 Task: Change font style of subtitle "last year" to comic sans MS font.
Action: Mouse pressed left at (42, 267)
Screenshot: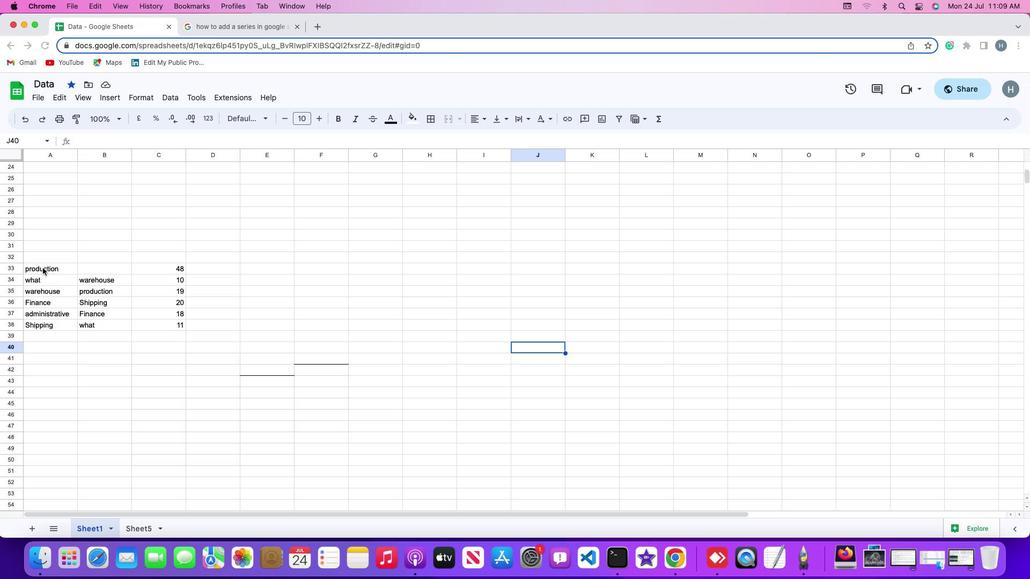 
Action: Mouse pressed left at (42, 267)
Screenshot: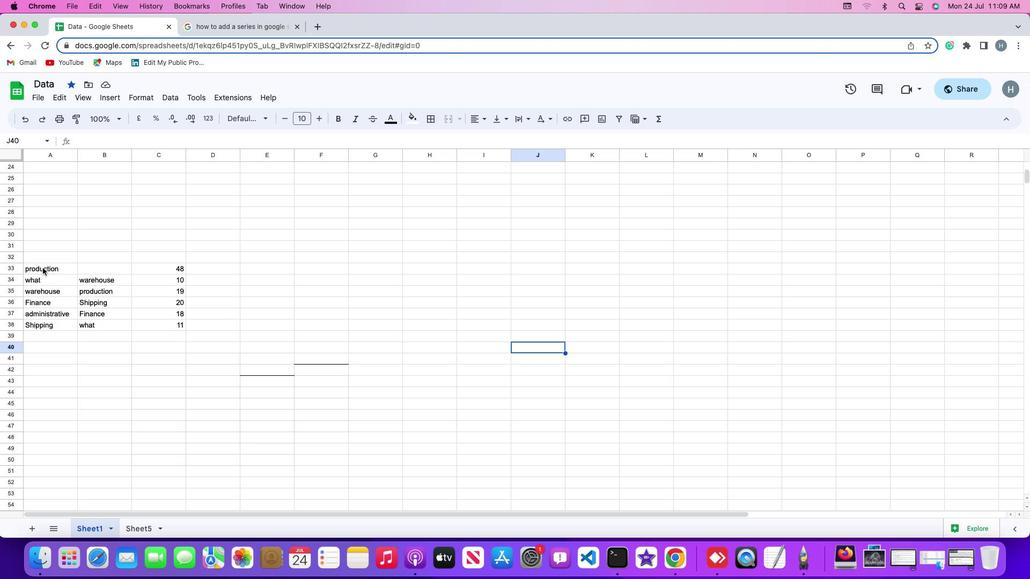 
Action: Mouse moved to (110, 97)
Screenshot: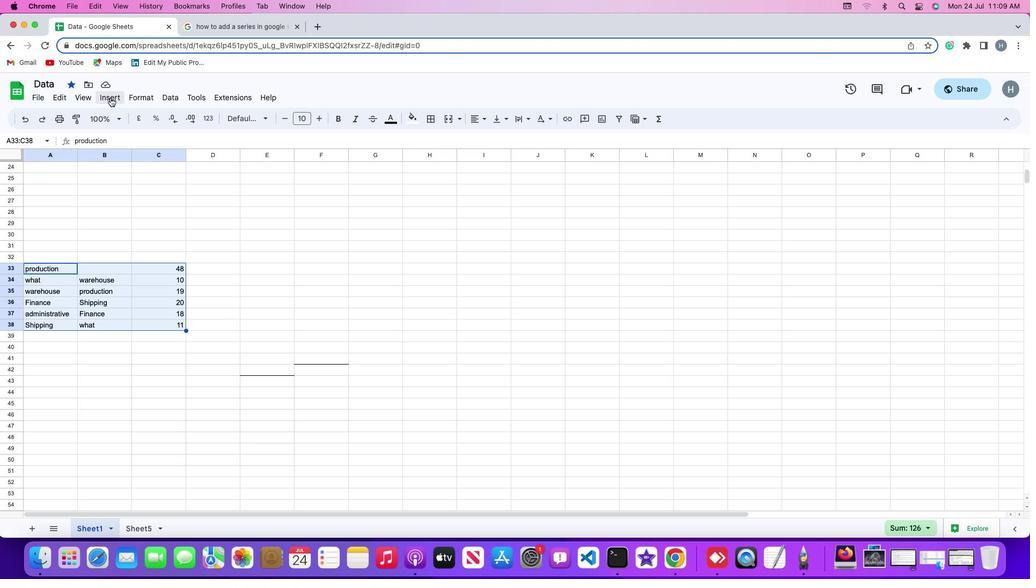 
Action: Mouse pressed left at (110, 97)
Screenshot: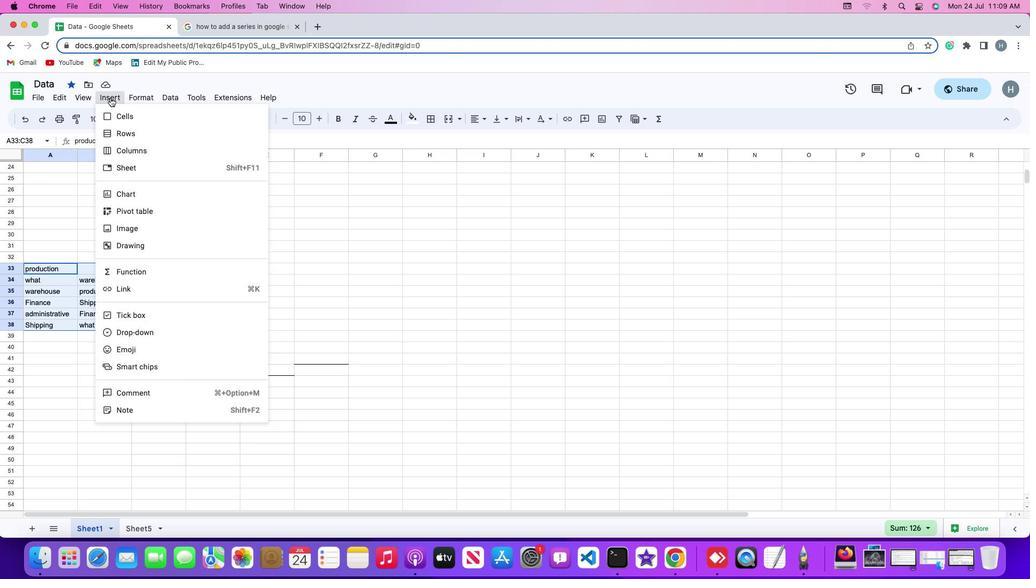 
Action: Mouse moved to (148, 192)
Screenshot: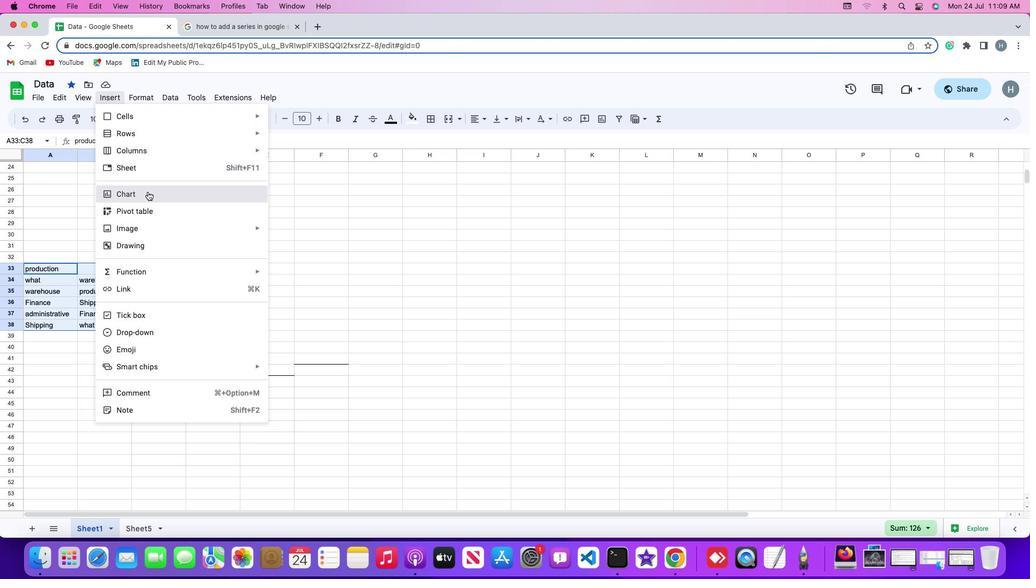 
Action: Mouse pressed left at (148, 192)
Screenshot: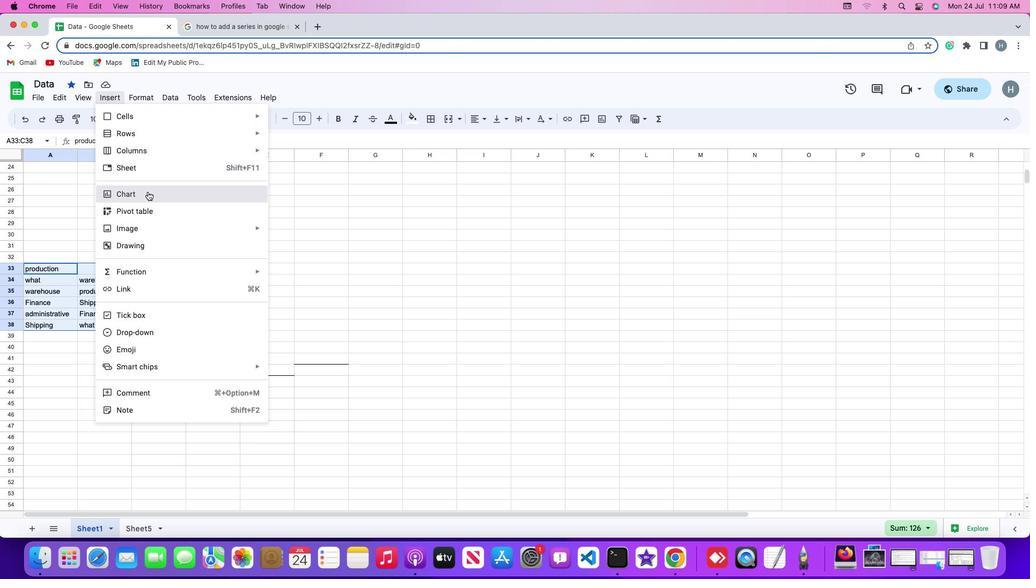 
Action: Mouse moved to (975, 149)
Screenshot: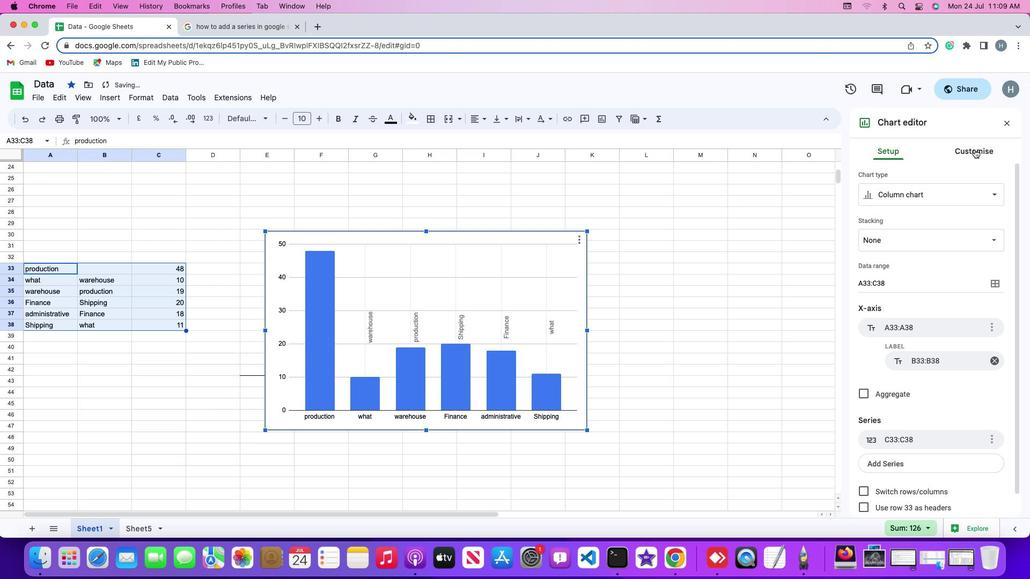 
Action: Mouse pressed left at (975, 149)
Screenshot: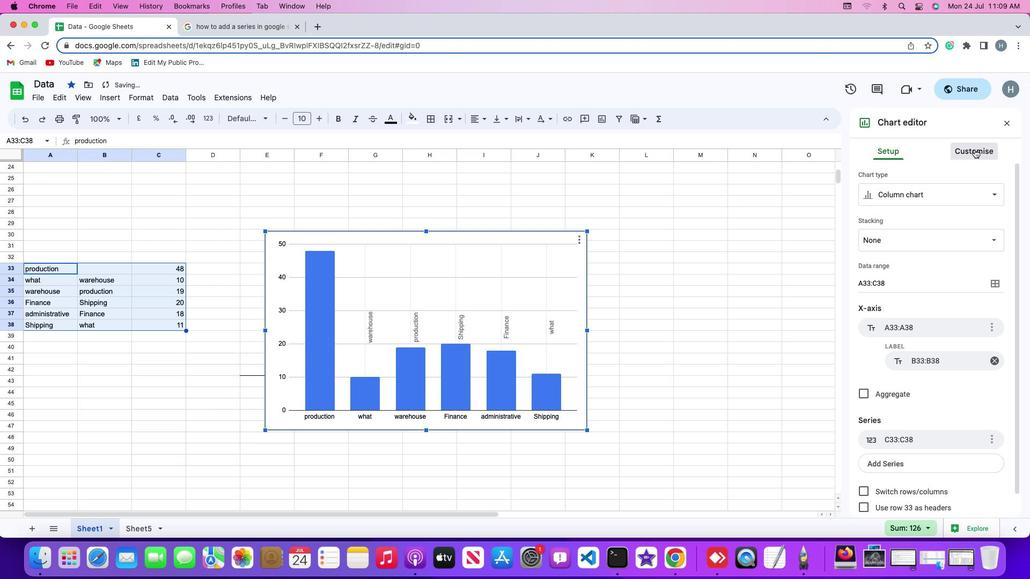 
Action: Mouse moved to (914, 207)
Screenshot: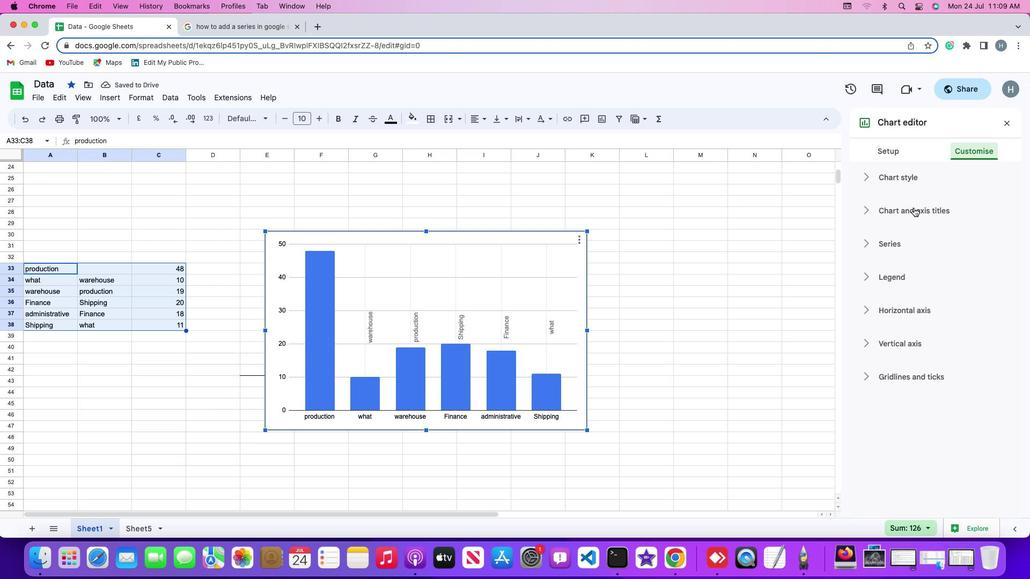 
Action: Mouse pressed left at (914, 207)
Screenshot: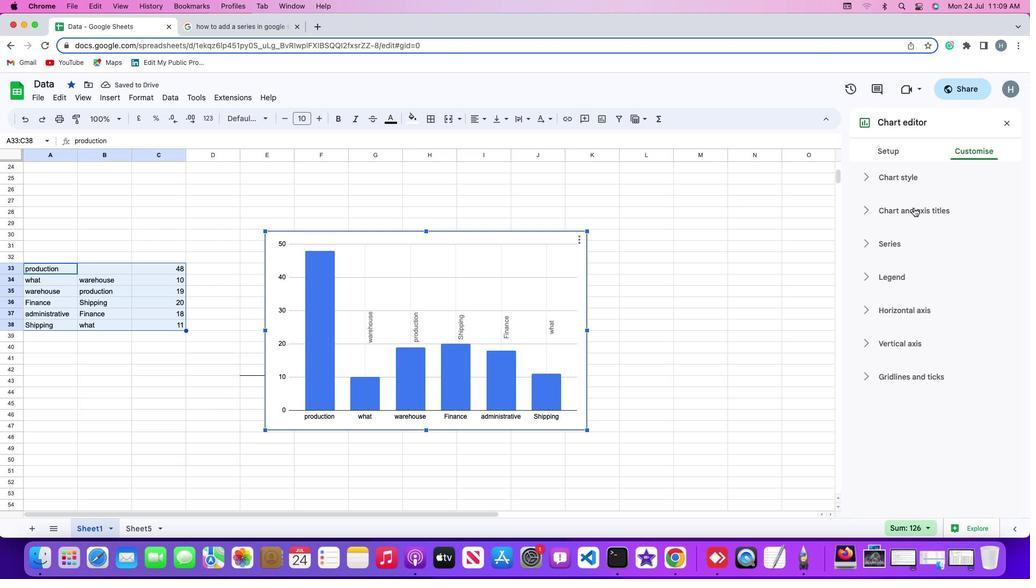 
Action: Mouse moved to (928, 237)
Screenshot: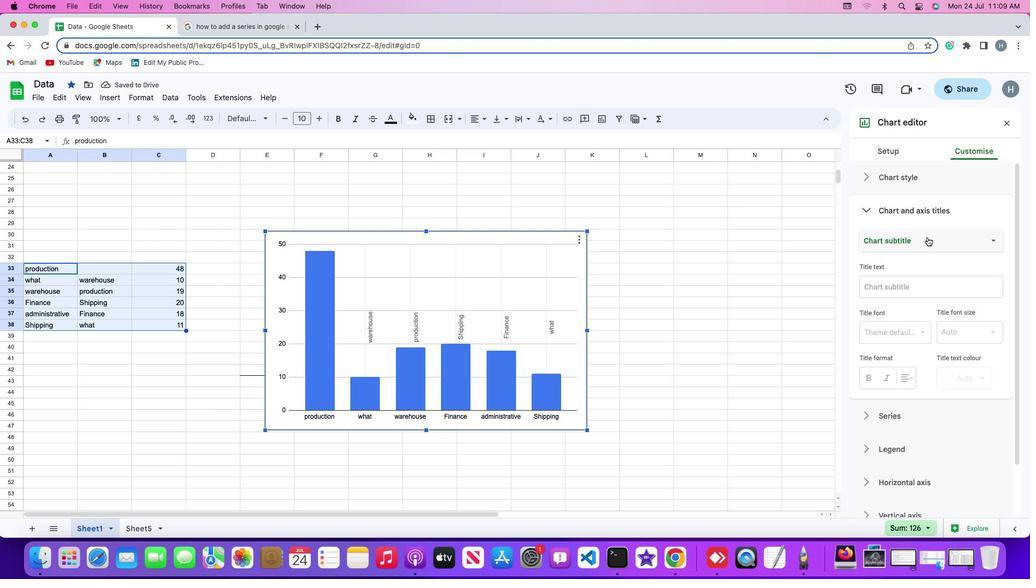 
Action: Mouse pressed left at (928, 237)
Screenshot: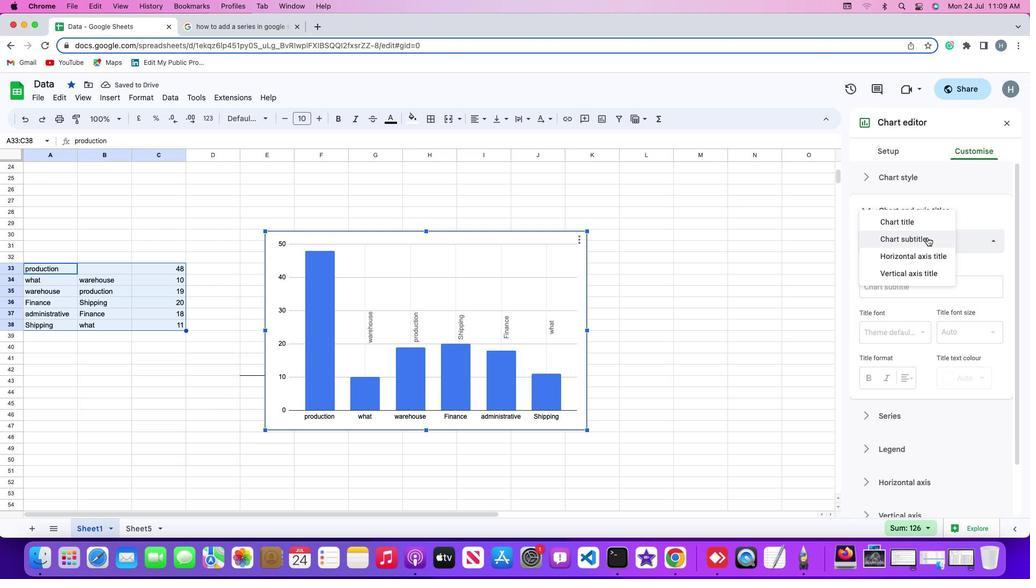 
Action: Mouse moved to (927, 240)
Screenshot: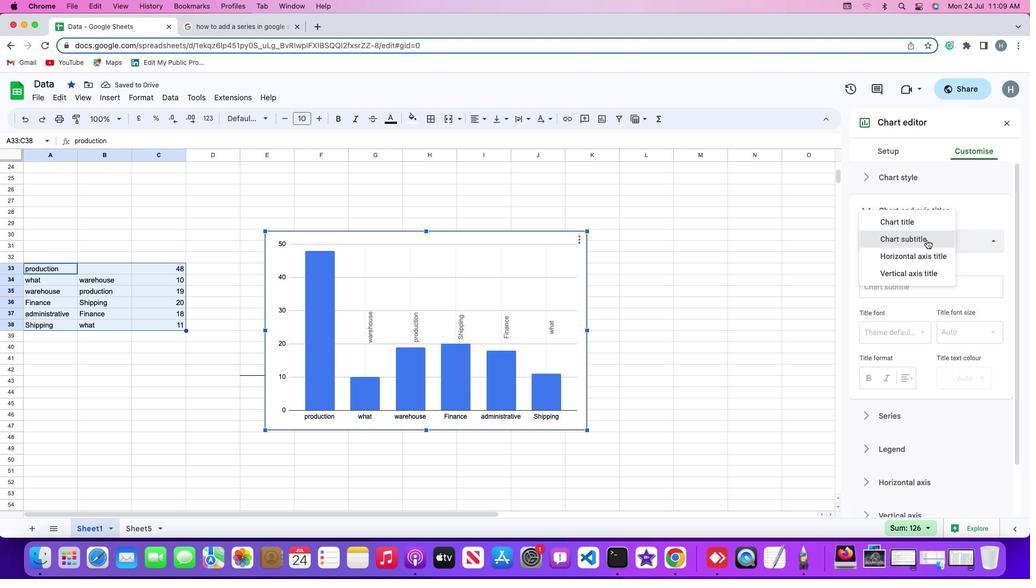 
Action: Mouse pressed left at (927, 240)
Screenshot: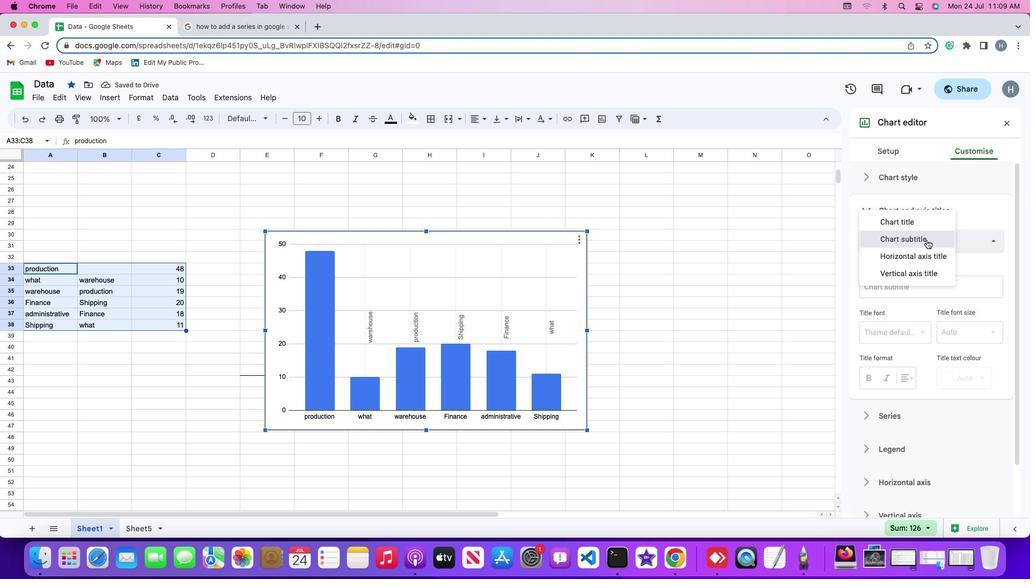 
Action: Mouse moved to (920, 285)
Screenshot: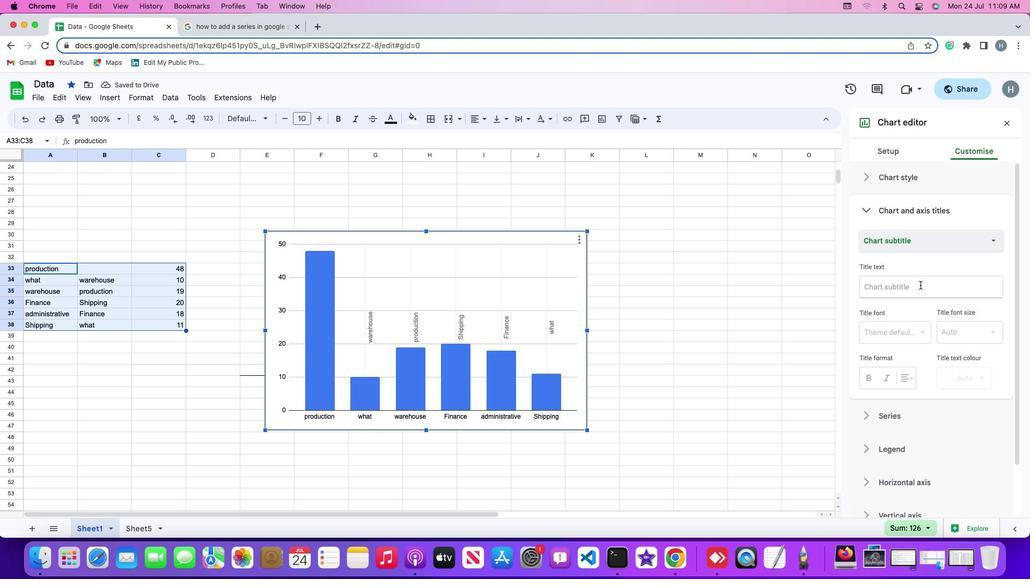 
Action: Mouse pressed left at (920, 285)
Screenshot: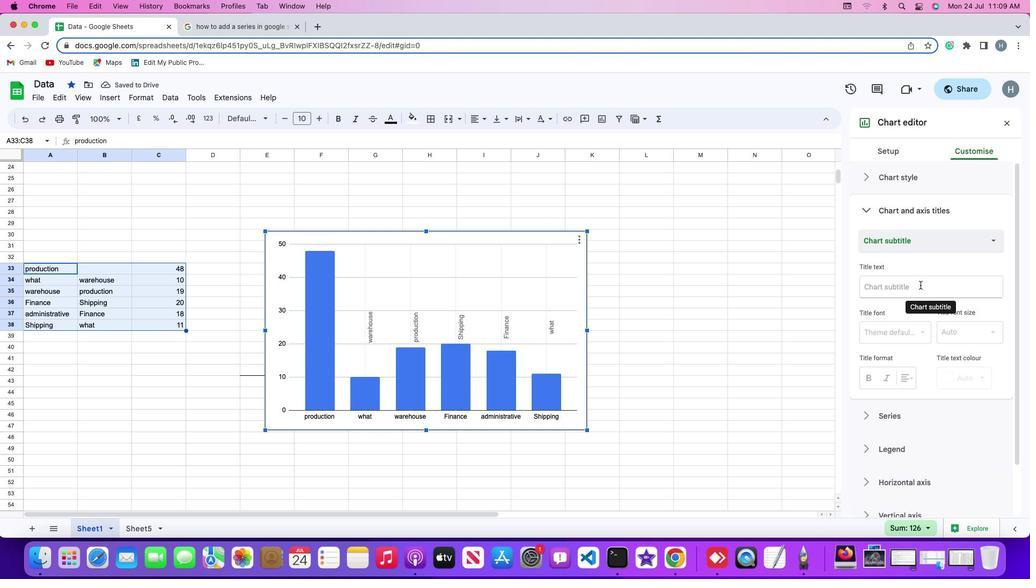 
Action: Key pressed 'l''a''s''t'Key.space'y''e''a''r'
Screenshot: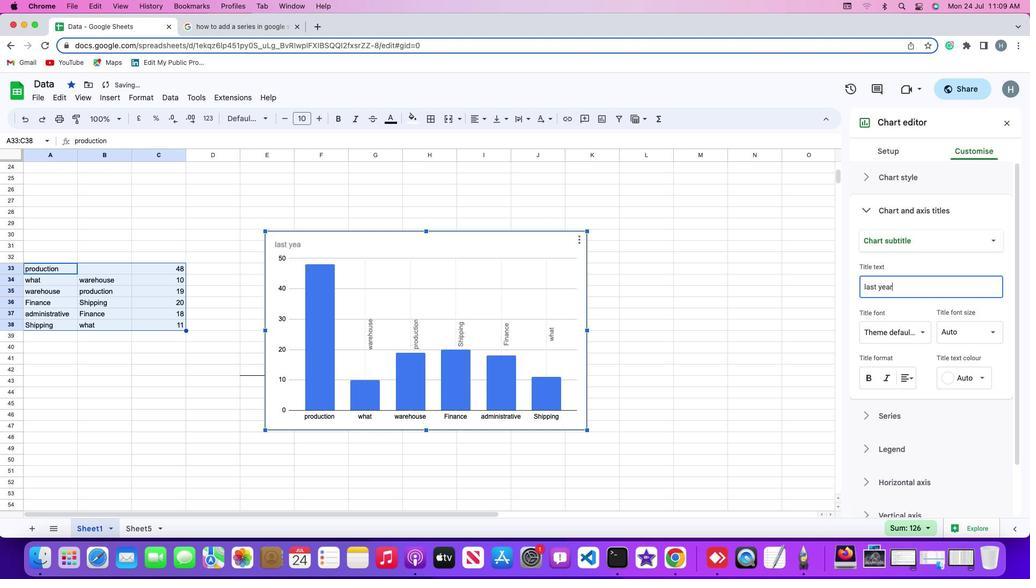 
Action: Mouse moved to (921, 331)
Screenshot: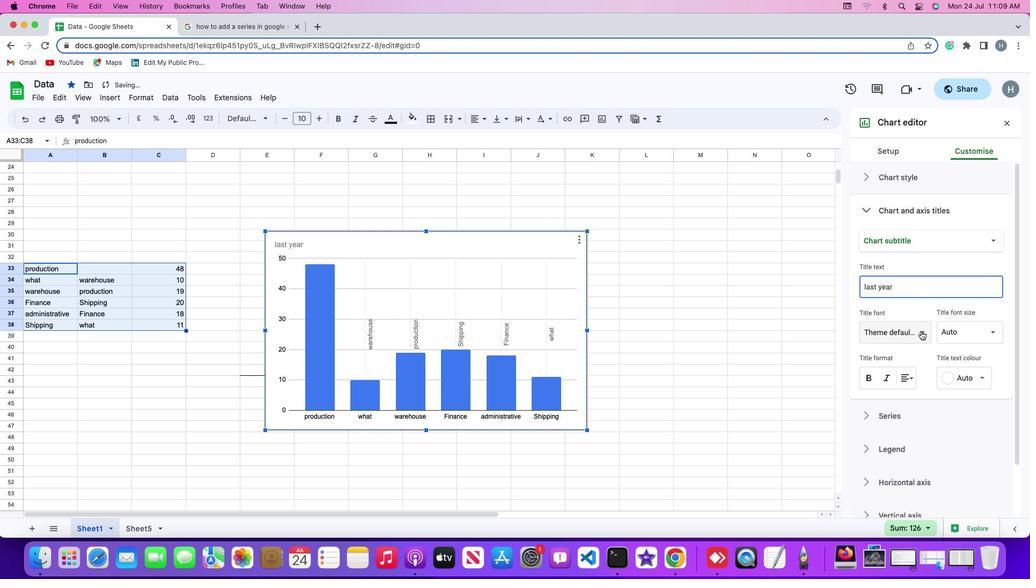 
Action: Mouse pressed left at (921, 331)
Screenshot: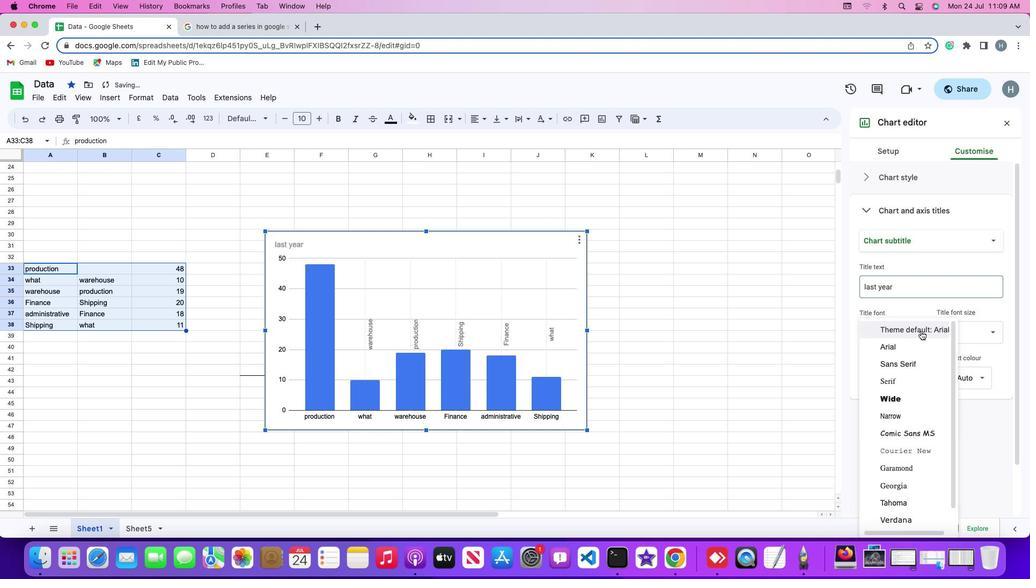 
Action: Mouse moved to (915, 429)
Screenshot: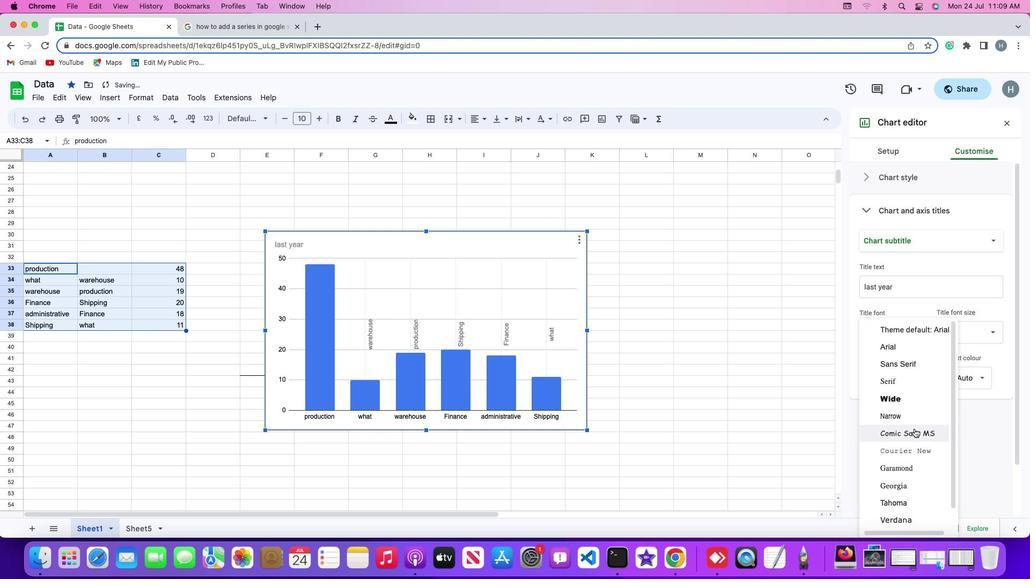 
Action: Mouse pressed left at (915, 429)
Screenshot: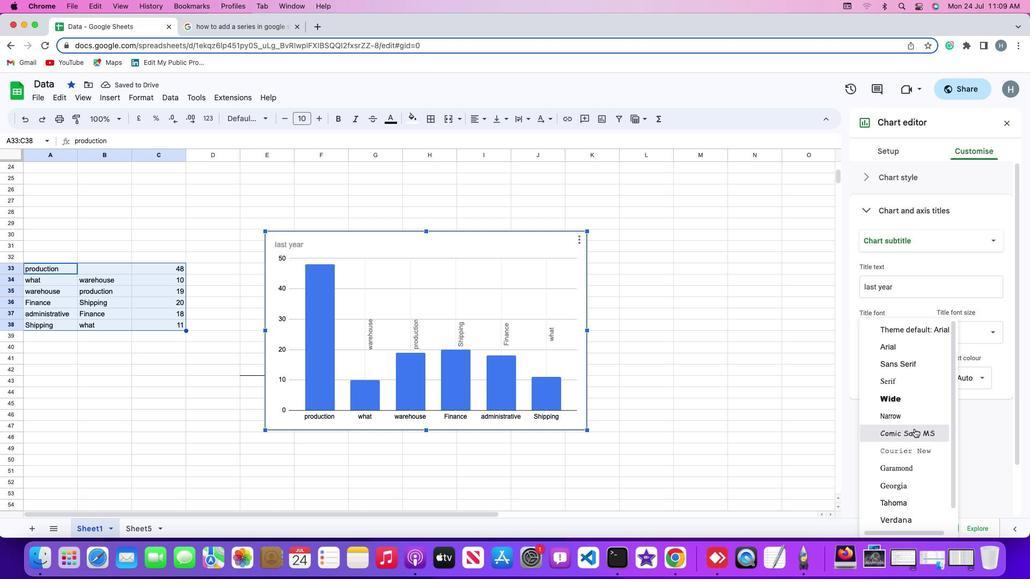 
Action: Mouse moved to (725, 363)
Screenshot: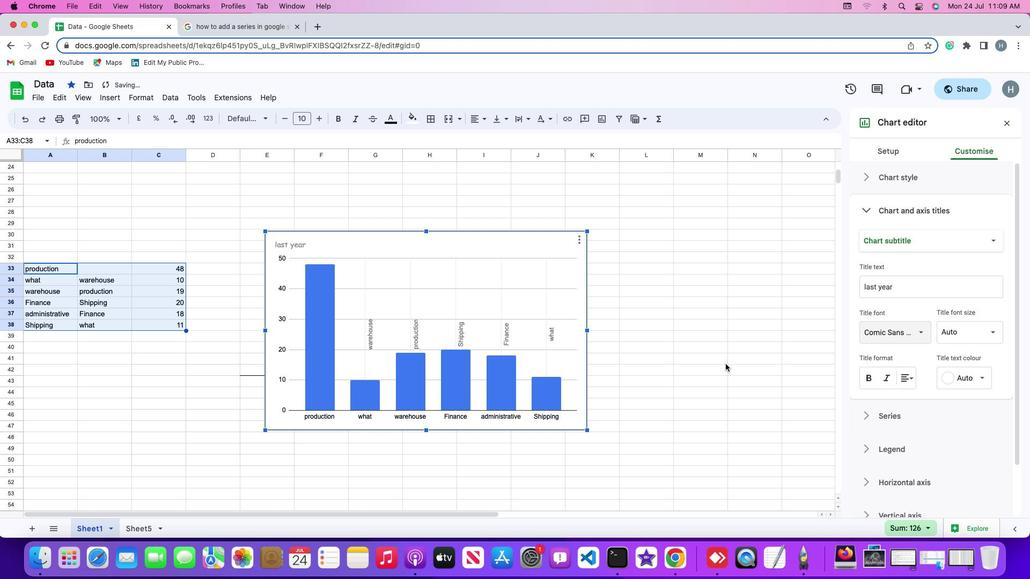 
